 Task: Use the formula "VDB" in spreadsheet "Project portfolio".
Action: Mouse moved to (108, 79)
Screenshot: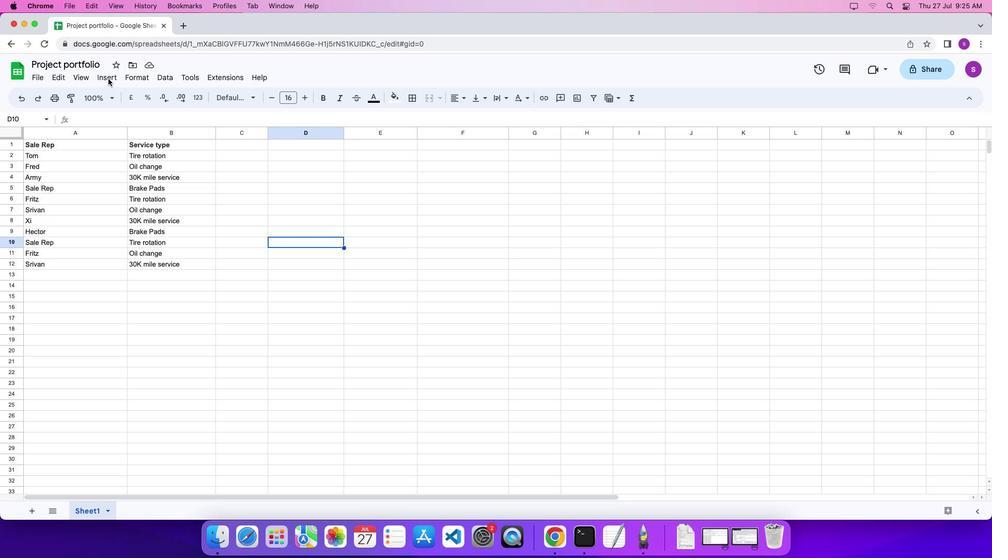 
Action: Mouse pressed left at (108, 79)
Screenshot: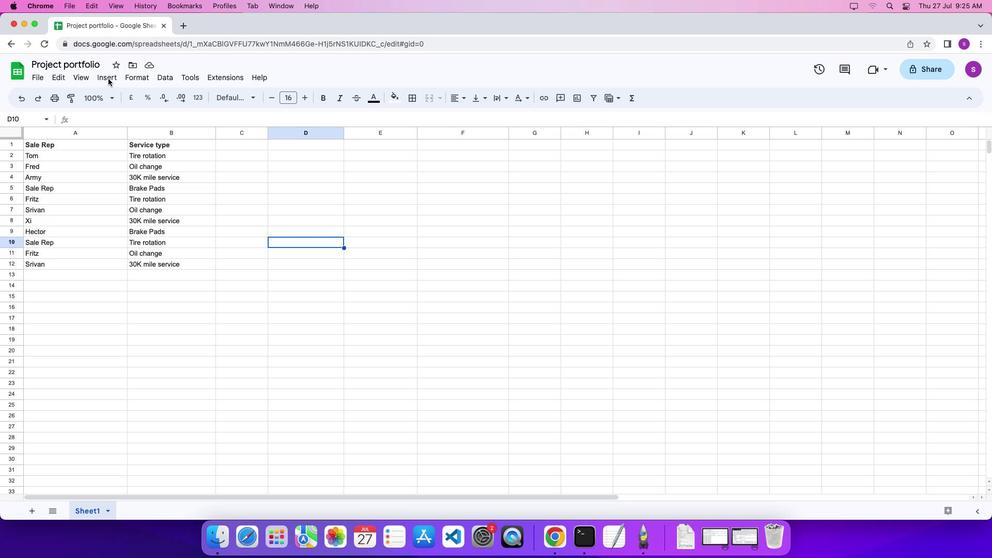 
Action: Mouse moved to (111, 79)
Screenshot: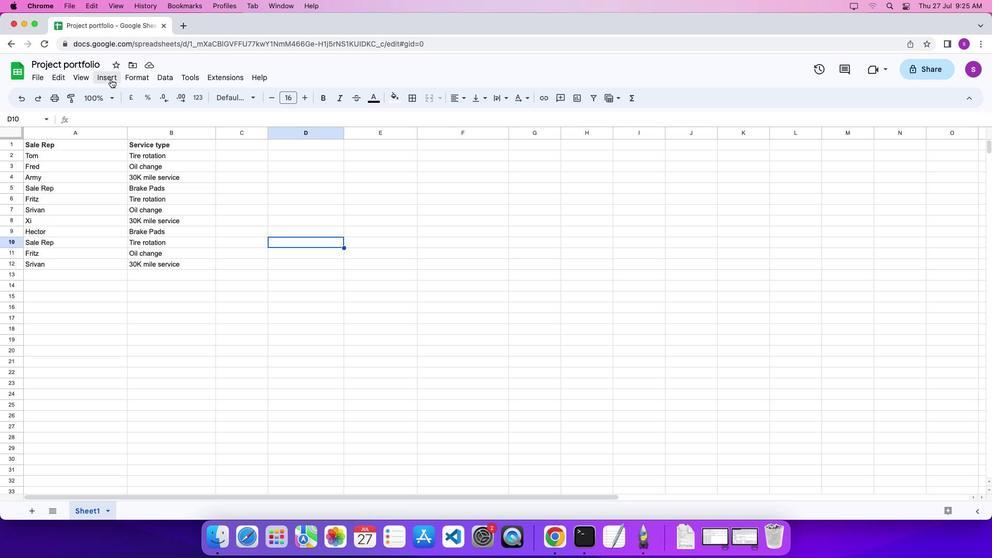 
Action: Mouse pressed left at (111, 79)
Screenshot: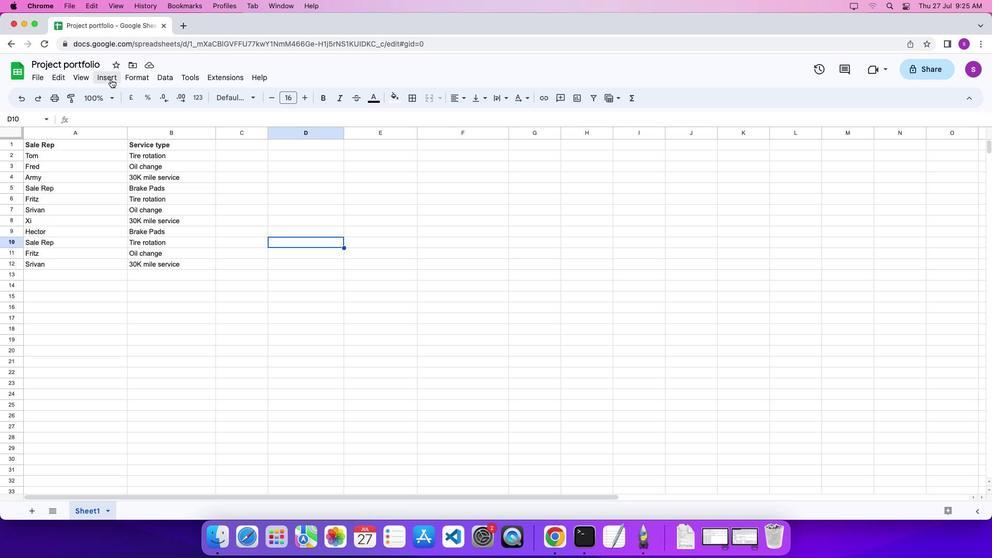
Action: Mouse moved to (431, 325)
Screenshot: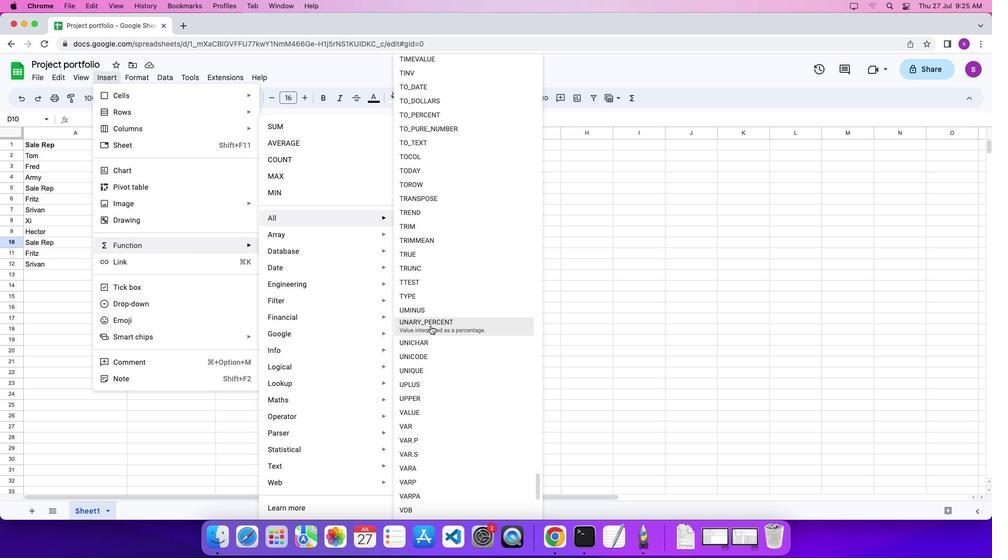 
Action: Mouse scrolled (431, 325) with delta (0, 0)
Screenshot: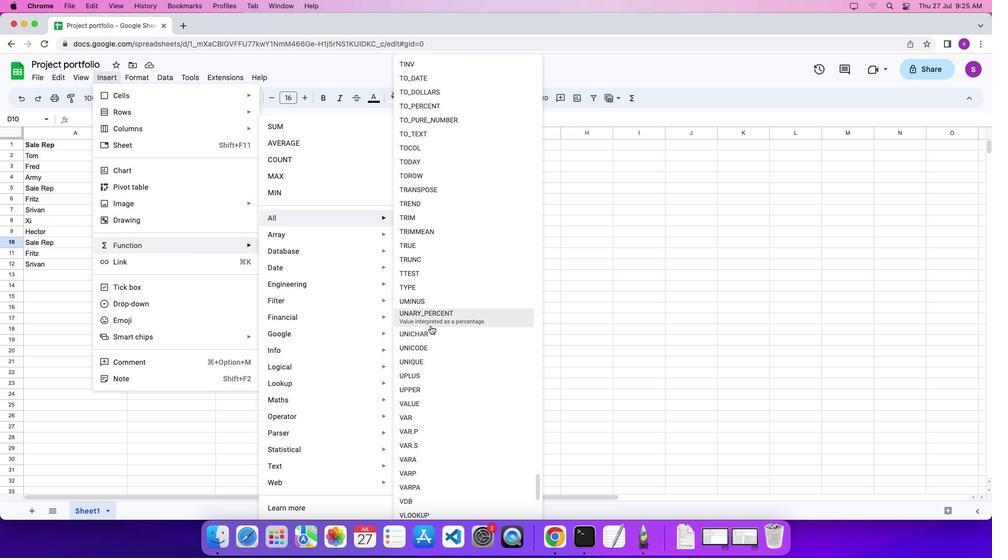 
Action: Mouse scrolled (431, 325) with delta (0, 0)
Screenshot: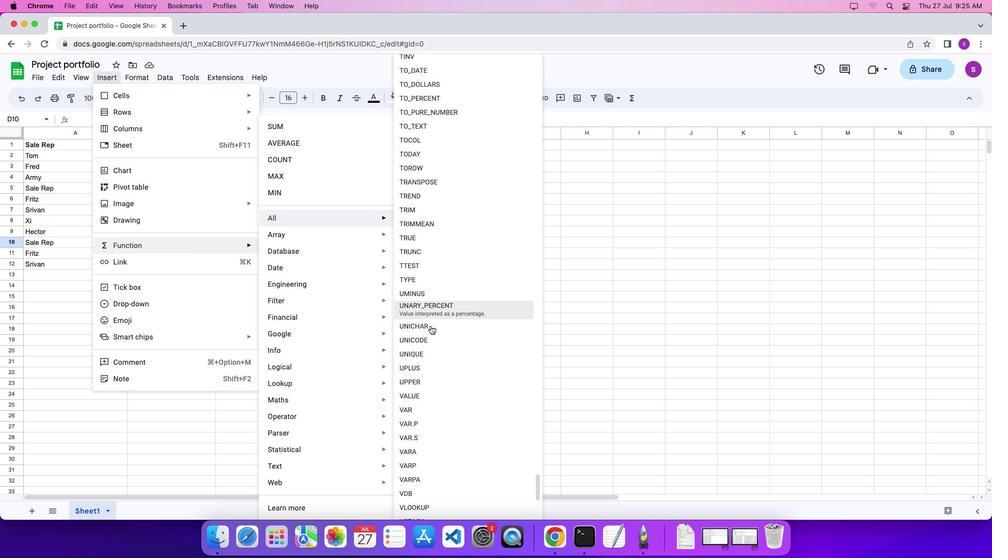 
Action: Mouse scrolled (431, 325) with delta (0, -1)
Screenshot: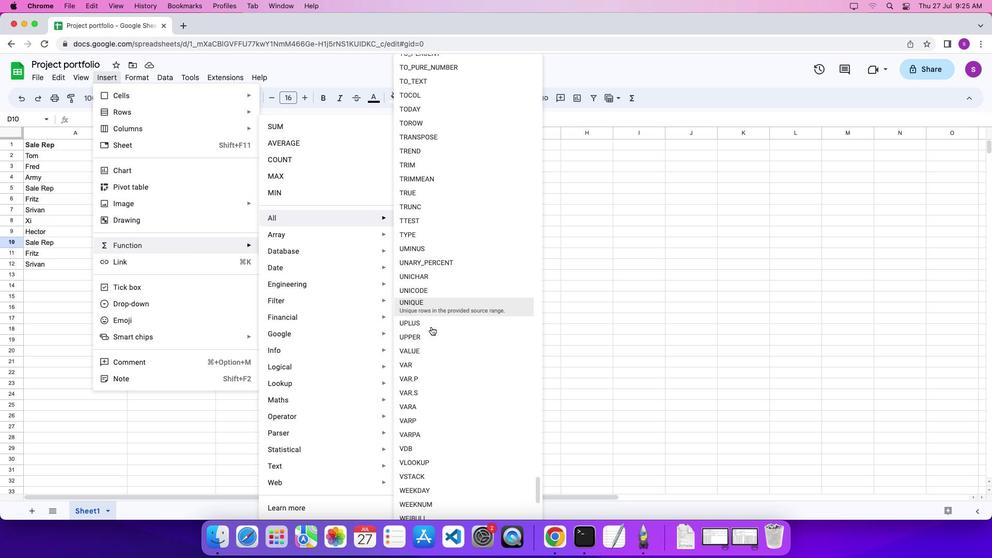 
Action: Mouse moved to (431, 436)
Screenshot: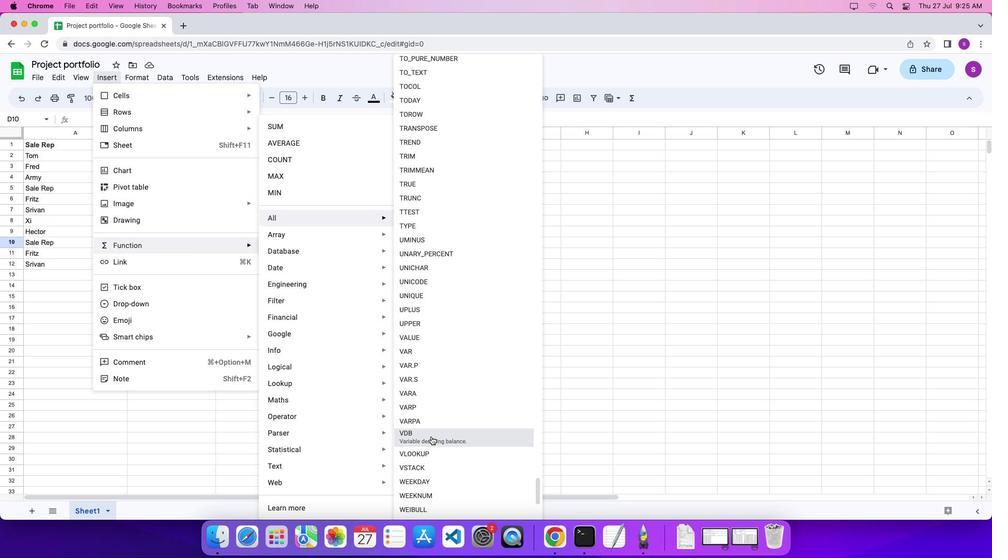 
Action: Mouse pressed left at (431, 436)
Screenshot: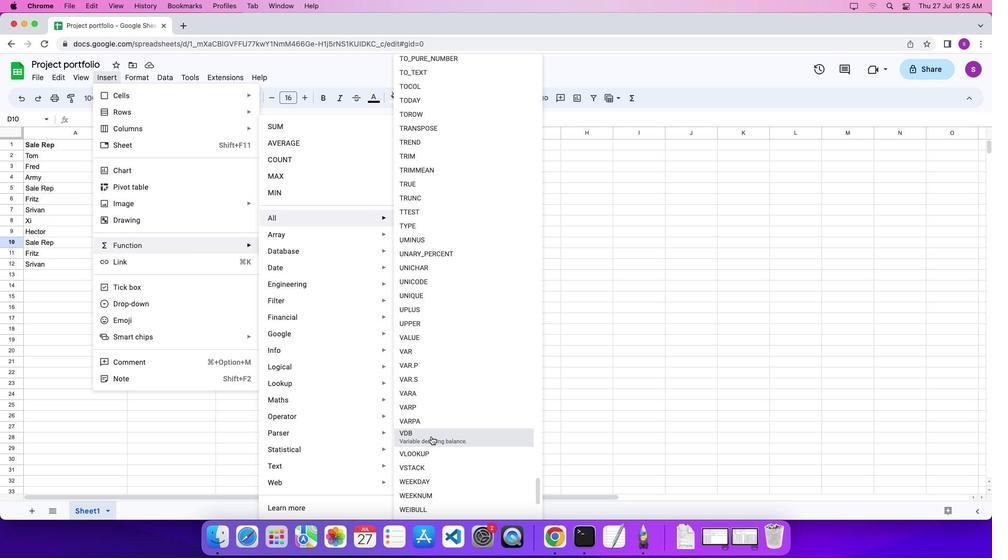 
Action: Mouse moved to (412, 331)
Screenshot: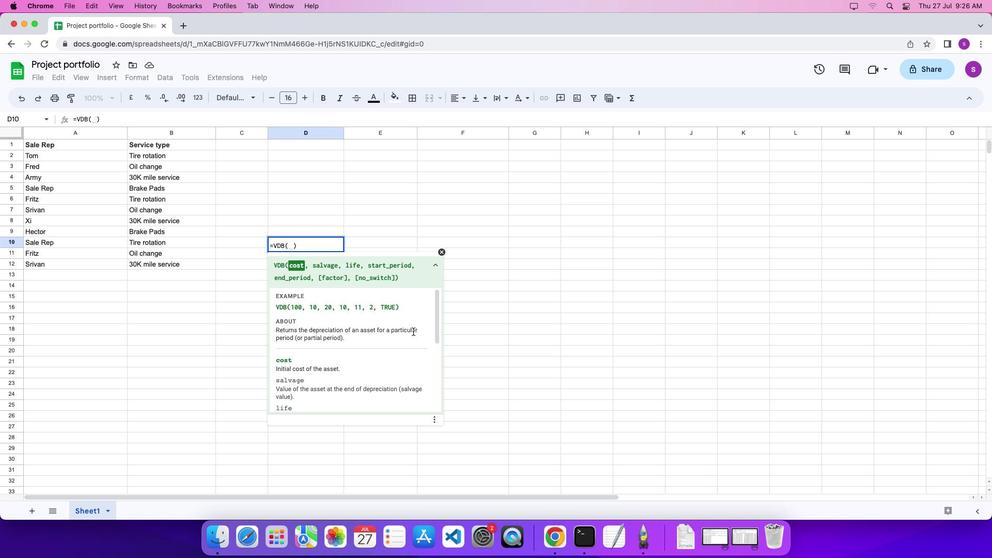 
Action: Key pressed '1''0''0'',''1''0'',''2''0'',''1''0'',''1''1'',''2'','Key.shift'T''R''U''E''\x03'
Screenshot: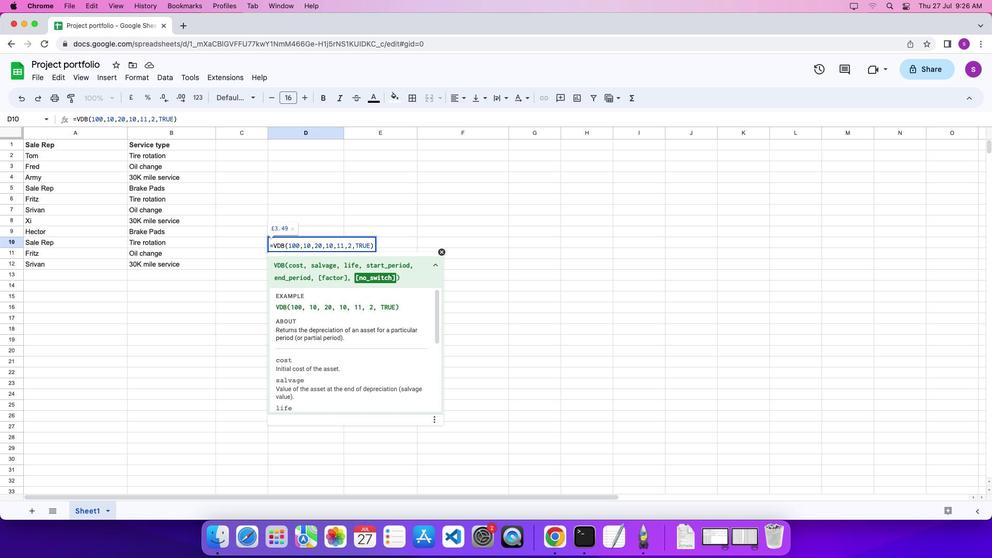 
